 Task: Use a script to add two numbers if their sum doesn't exceed a specified maximum value.
Action: Mouse moved to (130, 276)
Screenshot: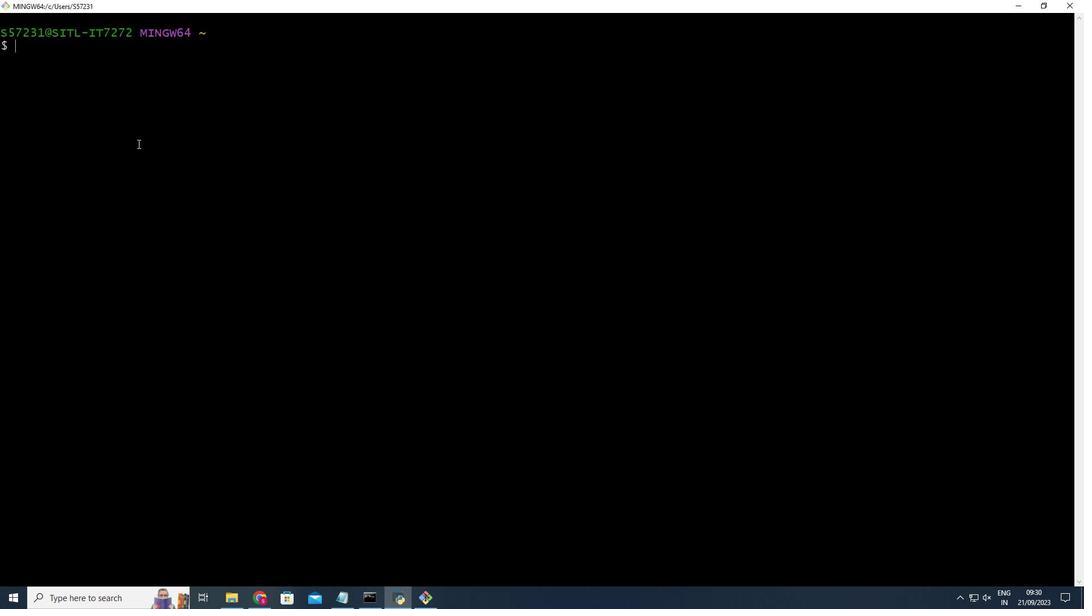 
Action: Mouse pressed left at (130, 276)
Screenshot: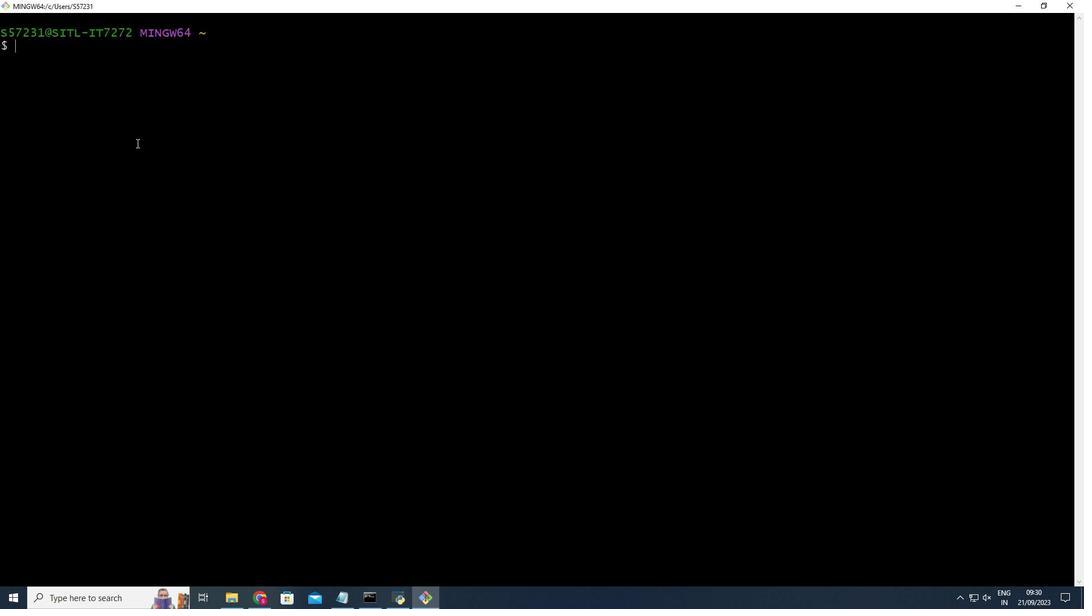 
Action: Mouse moved to (68, 346)
Screenshot: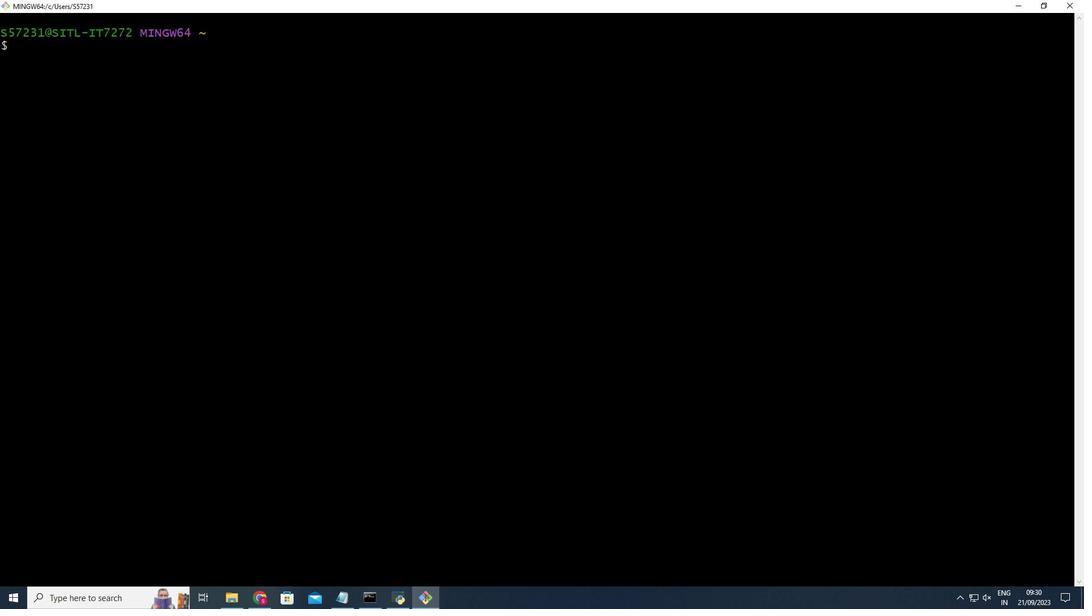 
Action: Key pressed mkdir<Key.space>t<Key.backspace>project<Key.shift_r>_11<Key.enter>cd<Key.space>project<Key.shift_r>_11<Key.enter>
Screenshot: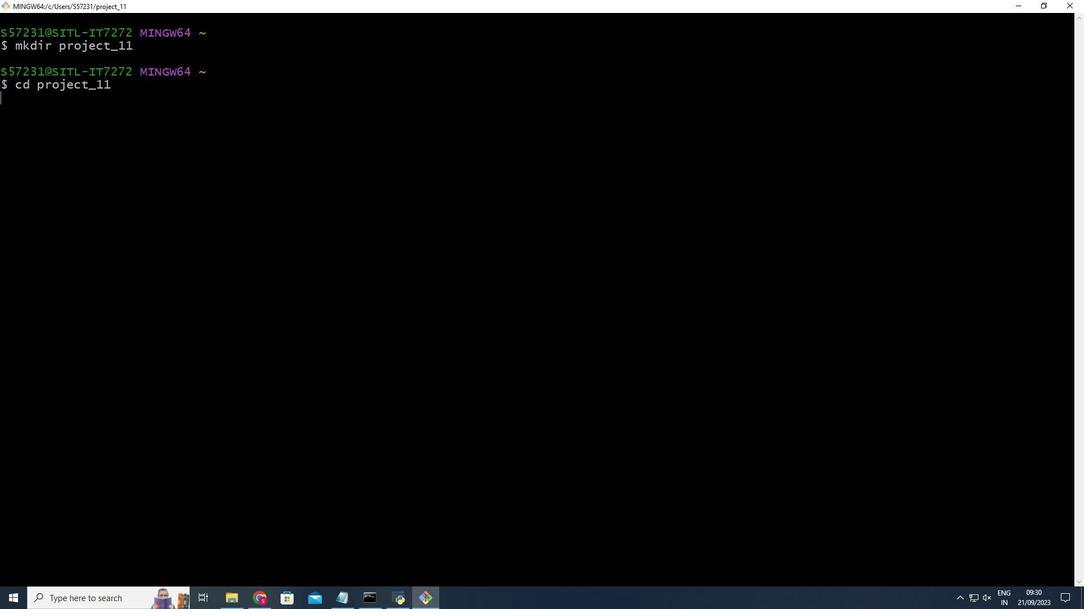 
Action: Mouse scrolled (68, 346) with delta (0, 0)
Screenshot: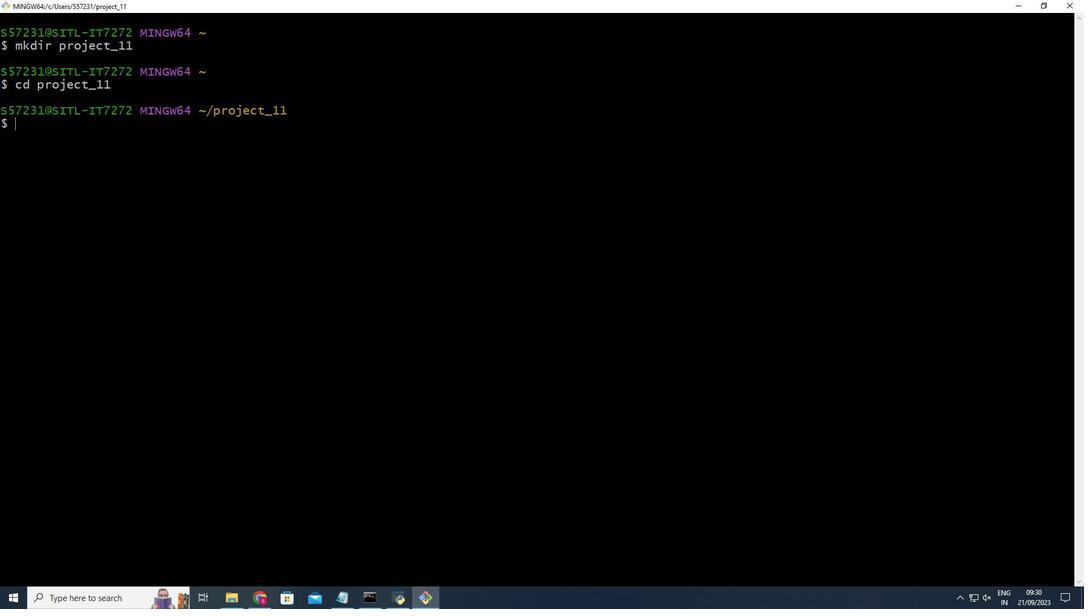 
Action: Mouse scrolled (68, 346) with delta (0, 0)
Screenshot: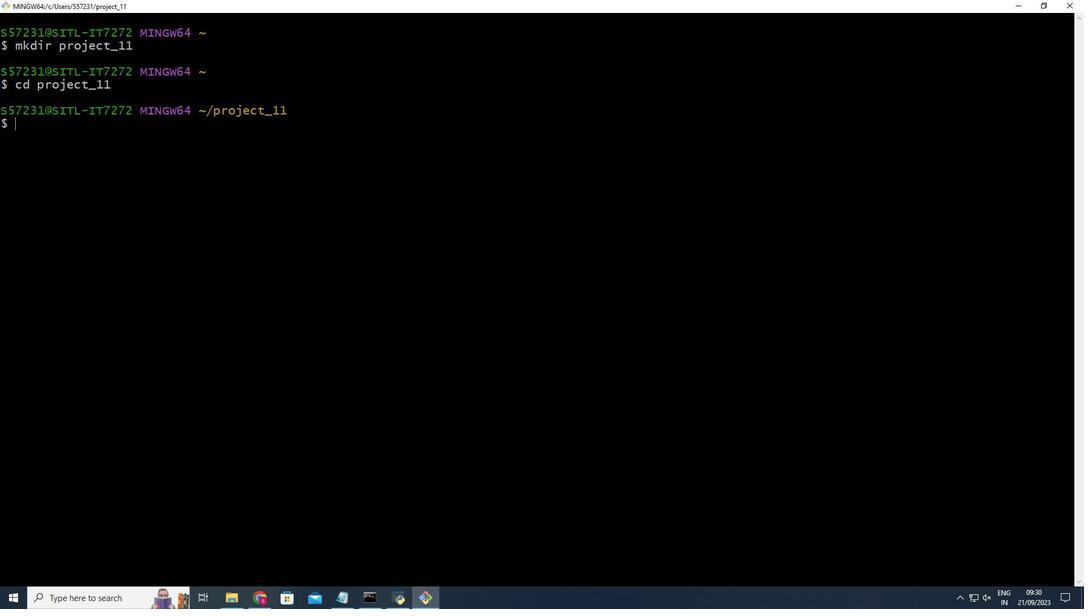 
Action: Mouse scrolled (68, 346) with delta (0, 0)
Screenshot: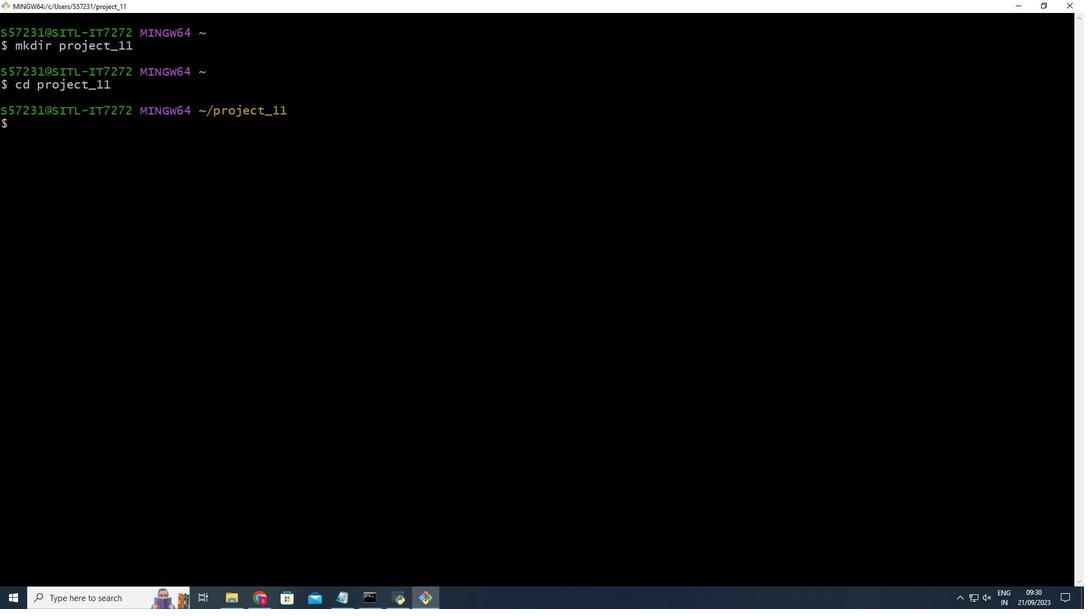 
Action: Key pressed touch<Key.space>script.sh<Key.enter>vim<Key.space>script.sh<Key.enter>i<Key.shift_r>#<Key.shift_r>!/bin/bash<Key.enter><Key.backspace><Key.enter><Key.shift_r>#<Key.space><Key.shift_r>Function<Key.space>to<Key.space>add<Key.space>two<Key.space>numbers<Key.space>if<Key.space>their<Key.space>must<Key.space><Key.backspace><Key.backspace><Key.backspace><Key.backspace><Key.backspace>sum<Key.space>does'<Key.backspace>n't<Key.space>exceed<Key.space>a<Key.space>maximum<Key.space>c<Key.backspace>value<Key.enter><Key.backspace><Key.backspace>add<Key.shift_r>_numbers<Key.shift_r>_with<Key.shift_r>_limit<Key.shift_r>()<Key.enter><Key.shift_r><Key.backspace><Key.space><Key.shift_r>{<Key.enter>local<Key.space>num1=<Key.shift_r>"<Key.shift_r>$1<Key.shift_r><Key.shift_r><Key.shift_r><Key.shift_r>"<Key.enter>local<Key.space>num2-<Key.backspace>=<Key.shift_r>"<Key.shift_r>$<Key.shift_r>2<Key.shift_r>"<Key.enter>local<Key.space>max<Key.shift_r>_value=<Key.shift_r>"<Key.shift_r>$<Key.shift_r>"<Key.down>3<Key.backspace><Key.backspace>3<Key.shift_r>"<Key.enter><Key.enter><Key.shift_r>#<Key.space>check<Key.space>if<Key.space>the<Key.space>sum<Key.space>of<Key.space>num1<Key.space>and<Key.space>num2<Key.space>exceeds<Key.space>the<Key.space>max<Key.shift_r>_value<Key.space><Key.backspace><Key.enter><Key.backspace><Key.backspace>if<Key.space>[<Key.space><Key.shift_r>"<Key.shift_r>$<Key.shift_r>((num1+<Key.space>num2<Key.shift_r><Key.shift_r><Key.shift_r><Key.shift_r><Key.shift_r><Key.shift_r>))"<Key.space>-le<Key.space><Key.shift_r>"<Key.shift_r>$max<Key.shift_r>_value<Key.shift_r>"<Key.space>];<Key.space>then<Key.enter>echo<Key.space><Key.shift_r>"<Key.shift_r>Sum<Key.space>of<Key.space><Key.shift_r>$num1<Key.space>and<Key.space><Key.shift_r>$num2<Key.space>is<Key.space>within<Key.space>the<Key.space>limit<Key.space><Key.shift_r><Key.shift_r><Key.shift_r><Key.shift_r><Key.shift_r><Key.shift_r><Key.shift_r><Key.shift_r>(<Key.shift_r>$max<Key.shift_r>_value<Key.shift_r><Key.shift_r><Key.shift_r><Key.shift_r><Key.shift_r><Key.shift_r><Key.shift_r>).<Key.shift_r>"<Key.enter>result=<Key.shift_r><Key.shift_r><Key.shift_r><Key.shift_r><Key.shift_r><Key.shift_r><Key.shift_r><Key.shift_r><Key.shift_r><Key.shift_r><Key.shift_r><Key.shift_r><Key.shift_r><Key.shift_r><Key.shift_r><Key.shift_r><Key.shift_r><Key.shift_r><Key.shift_r><Key.shift_r><Key.shift_r><Key.shift_r>$<Key.shift_r><Key.shift_r><Key.shift_r>((num1<Key.space>+<Key.space>num2<Key.shift_r><Key.shift_r><Key.shift_r><Key.shift_r><Key.shift_r><Key.shift_r><Key.shift_r>))<Key.enter>echo<Key.space><Key.shift_r>"<Key.shift_r>Result<Key.shift_r>:<Key.space><Key.shift_r>$result<Key.shift_r>"<Key.enter><Key.backspace>else<Key.enter>echo<Key.space><Key.shift_r><Key.shift_r><Key.shift_r><Key.shift_r><Key.shift_r><Key.shift_r><Key.shift_r>"<Key.shift_r><Key.shift_r><Key.shift_r><Key.shift_r><Key.shift_r>E<Key.backspace><Key.shift_r>Error<Key.shift_r>:<Key.space><Key.shift_r>The<Key.space>sum<Key.space>of<Key.space><Key.shift_r>$num1<Key.space>and<Key.space><Key.shift_r>$num2<Key.space>exceeds<Key.space>the<Key.space>limit<Key.space><Key.shift_r>(<Key.shift_r>$max<Key.shift_r>_vale<Key.shift_r>)<Key.left><Key.left>u<Key.right><Key.right><Key.right><Key.shift_r><Key.shift_r><Key.shift_r><Key.shift_r>.<Key.shift_r>"<Key.enter><Key.backspace>fi<Key.enter><Key.backspace><Key.shift_r>}<Key.enter><Key.enter><Key.enter><Key.shift_r><Key.shift_r><Key.shift_r>#<Key.space>example<Key.space>
Screenshot: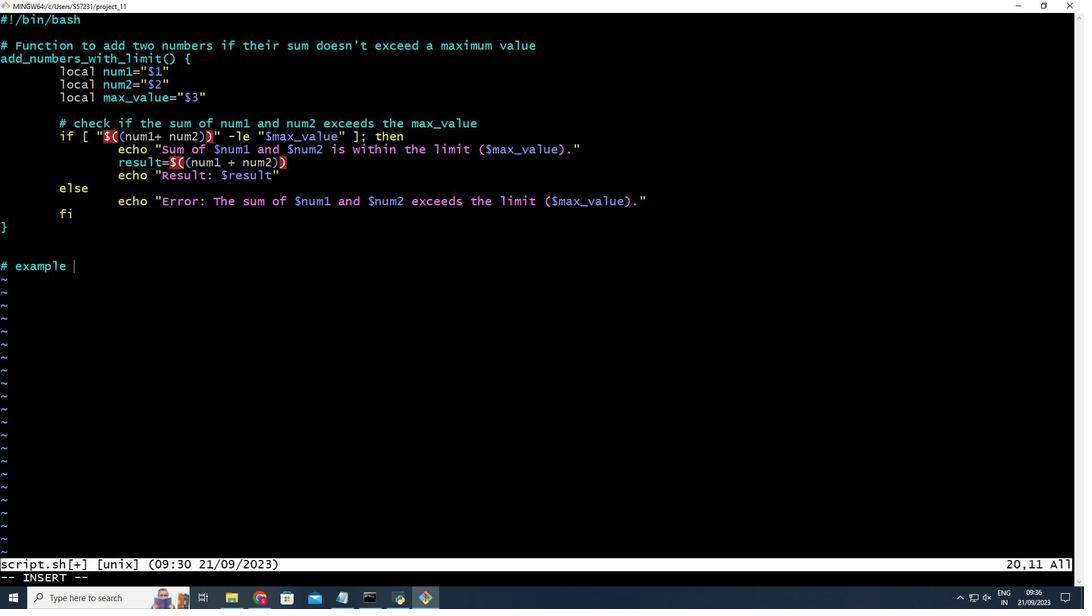 
Action: Mouse scrolled (68, 346) with delta (0, 0)
Screenshot: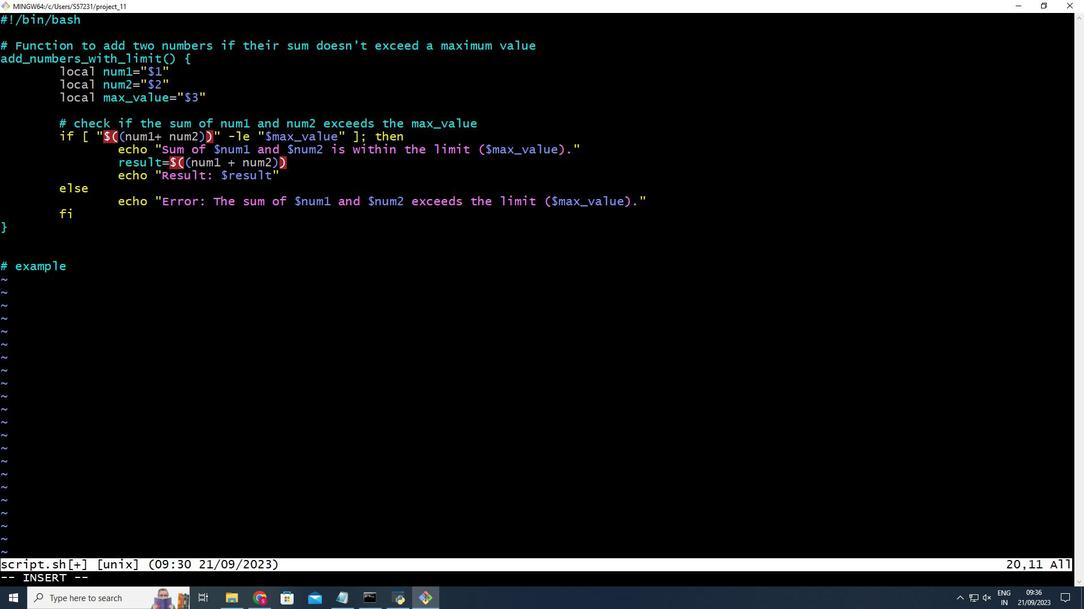 
Action: Mouse scrolled (68, 346) with delta (0, 0)
Screenshot: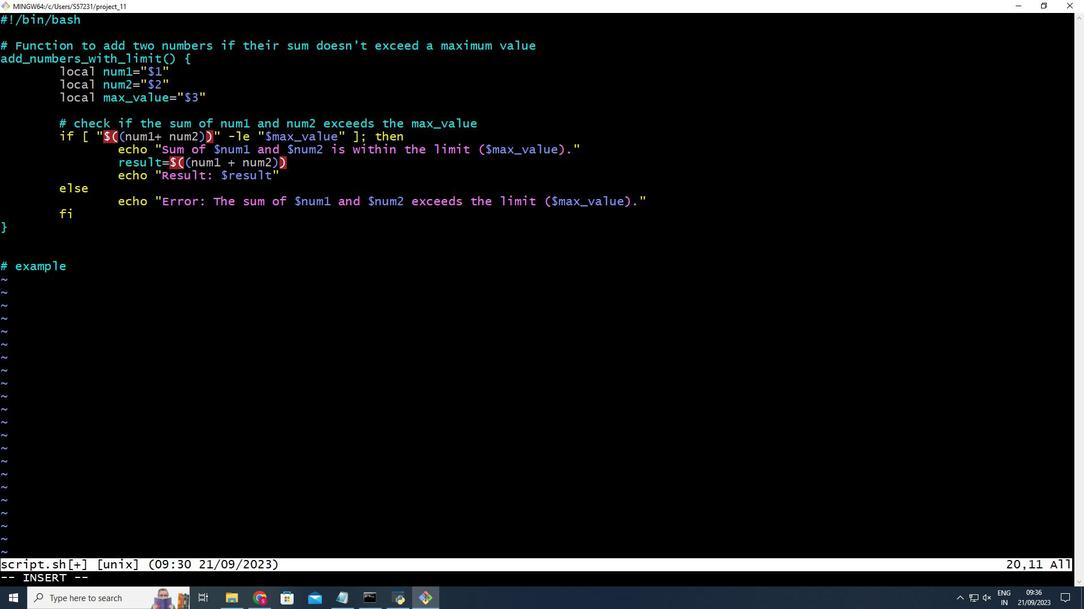 
Action: Mouse scrolled (68, 346) with delta (0, 0)
Screenshot: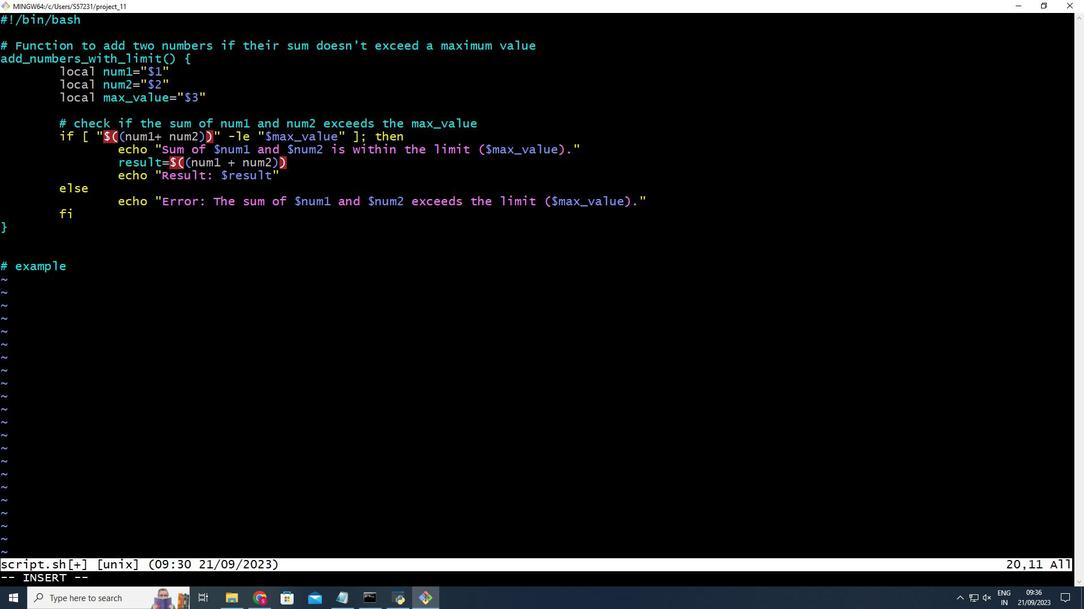 
Action: Key pressed usage<Key.shift_r>:<Key.enter>call<Key.space>the<Key.space>function<Key.space>with<Key.space>two<Key.space>numbers<Key.space>and<Key.space>a<Key.space>maximum<Key.space>value<Key.enter><Key.backspace><Key.backspace>add<Key.shift_r><Key.shift_r><Key.shift_r><Key.shift_r>_numbers<Key.shift_r>_with<Key.shift_r>_limit<Key.space>5<Key.space>3<Key.space>10<Key.esc><Key.shift_r>:wq<Key.shift_r>!<Key.enter>chmodd<Key.space><Key.backspace><Key.backspace><Key.space>+x<Key.space>script.sh<Key.enter>./script.sh<Key.enter>
Screenshot: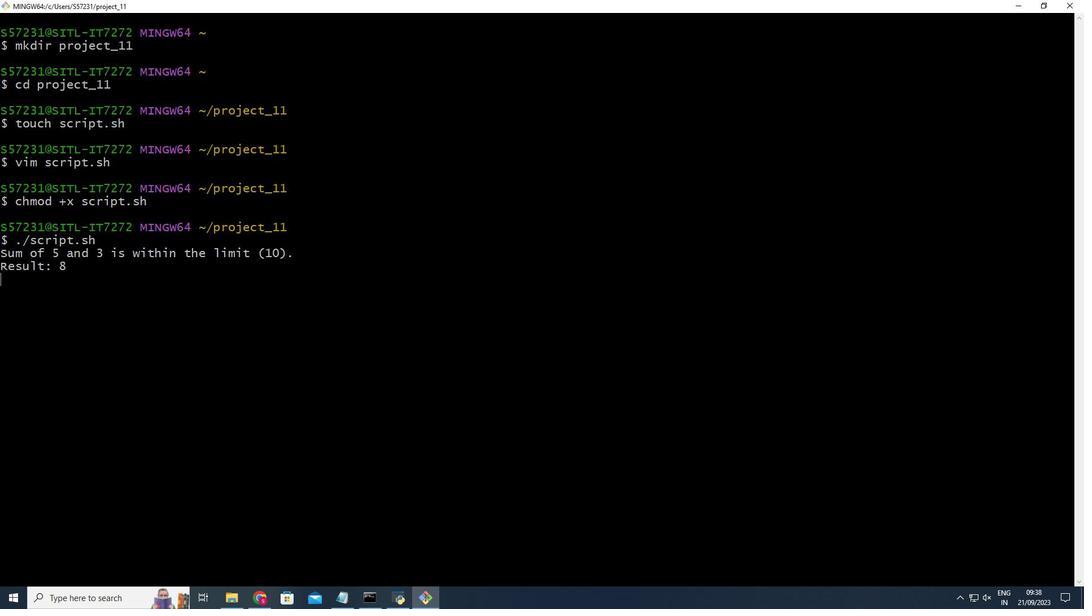 
Action: Mouse moved to (72, 339)
Screenshot: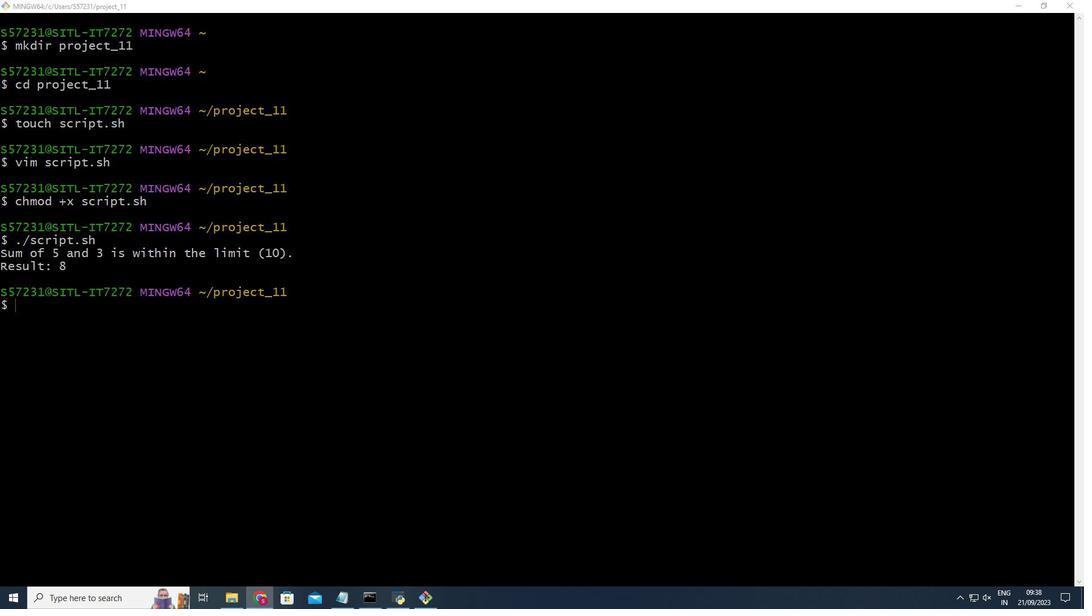 
Action: Mouse pressed left at (72, 339)
Screenshot: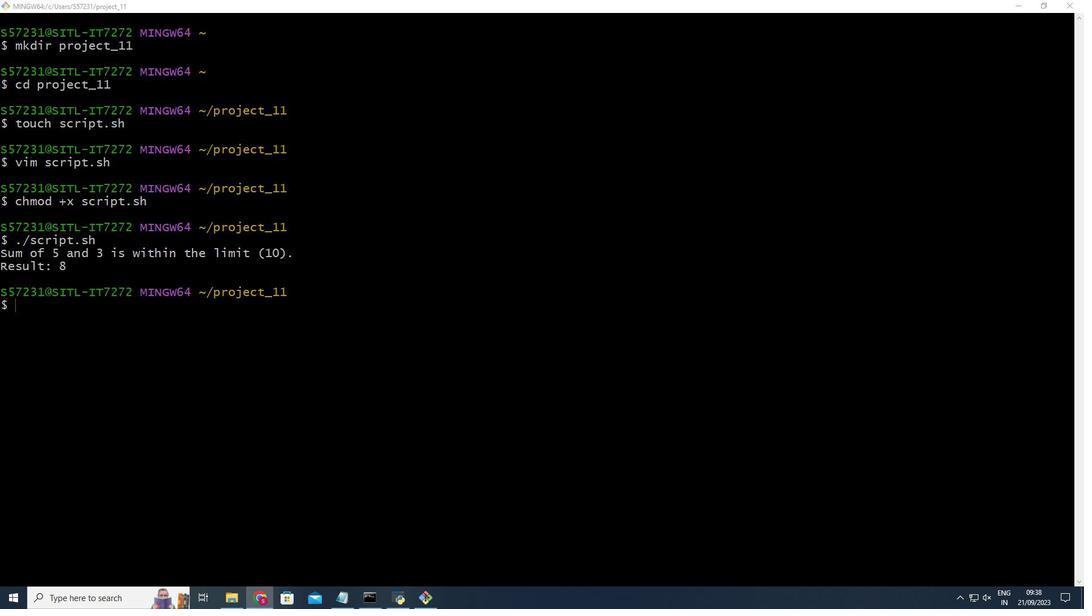 
Action: Mouse moved to (82, 338)
Screenshot: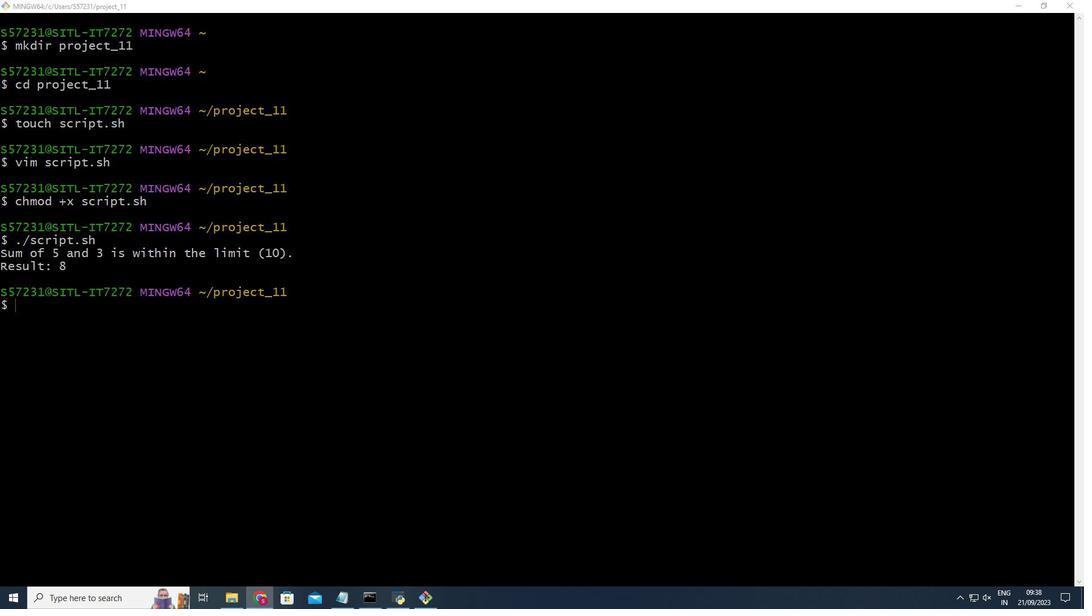
Action: Mouse pressed left at (82, 338)
Screenshot: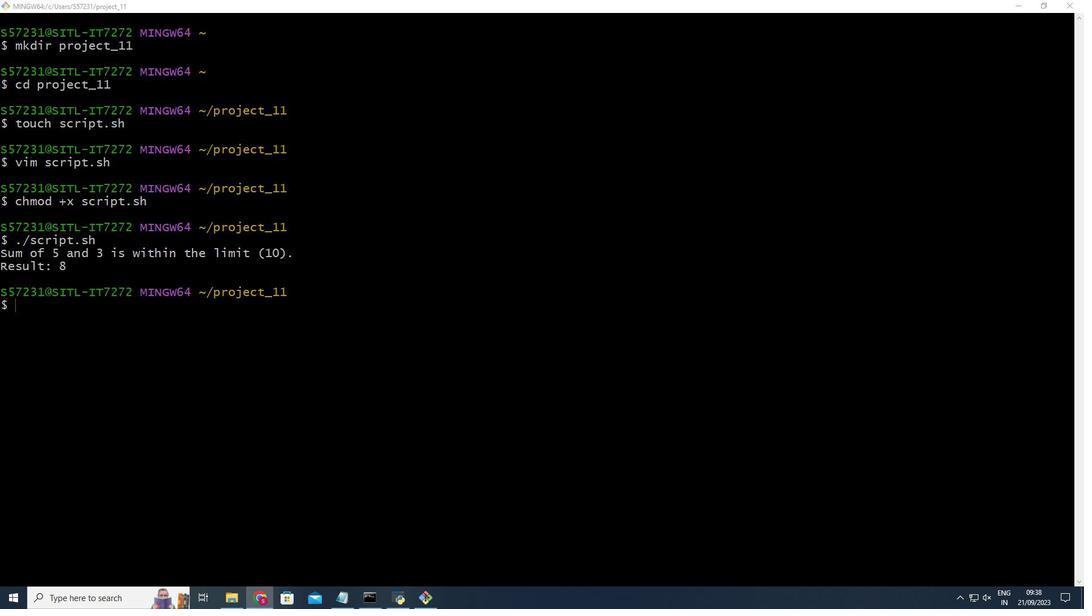
Action: Mouse moved to (82, 341)
Screenshot: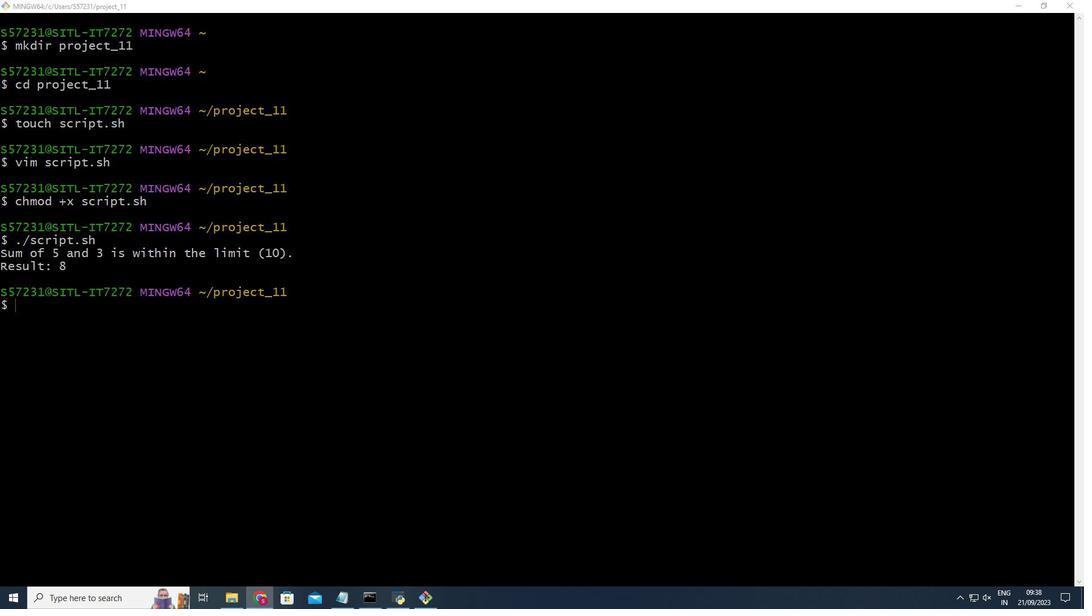 
Action: Mouse pressed left at (82, 341)
Screenshot: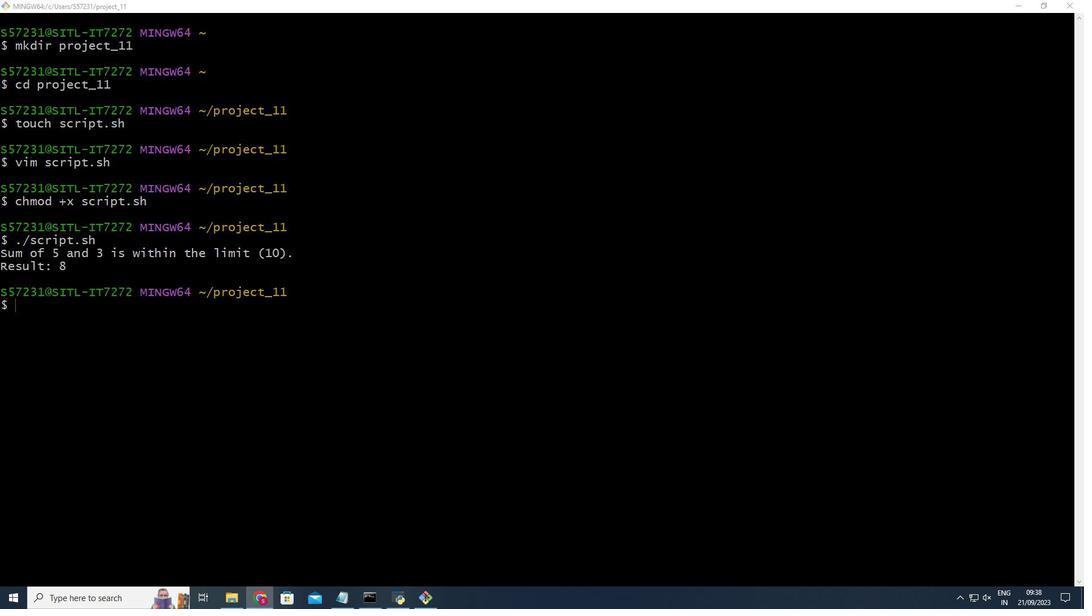 
Action: Mouse moved to (89, 337)
Screenshot: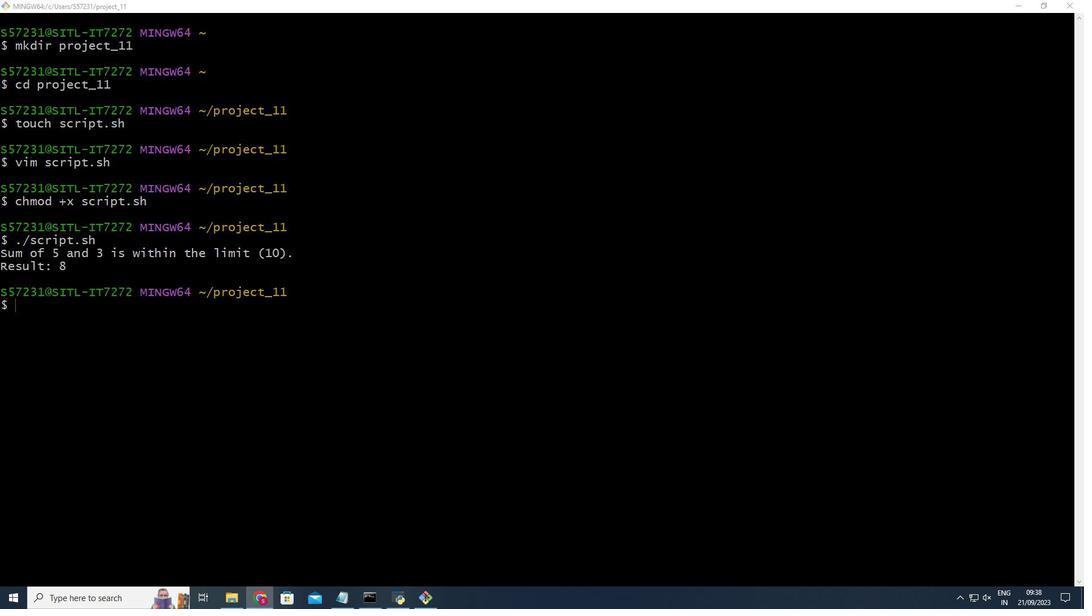 
Action: Mouse pressed left at (89, 337)
Screenshot: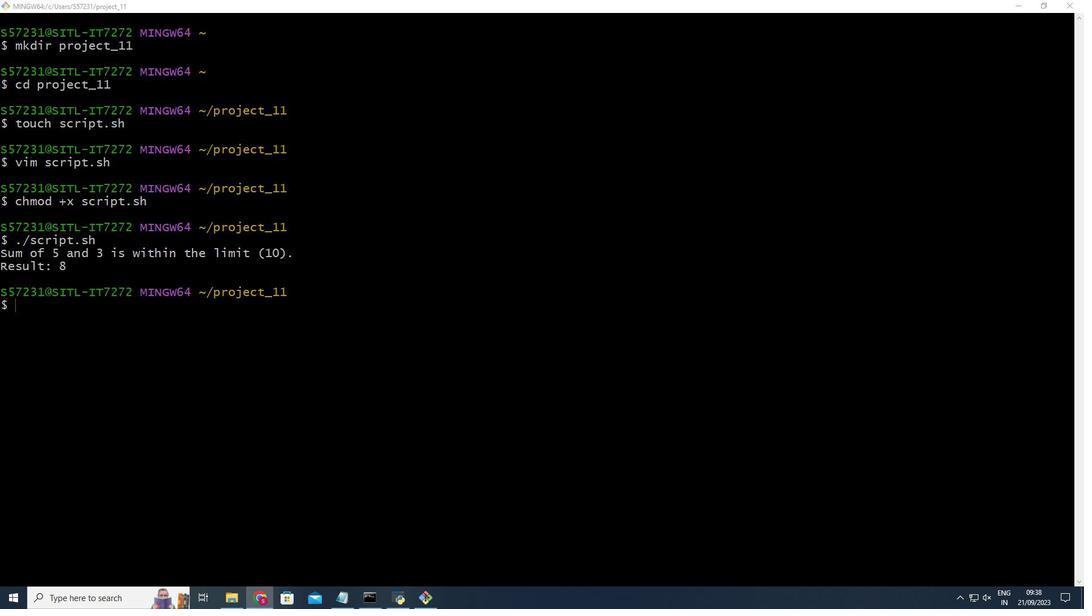 
Action: Mouse moved to (90, 359)
Screenshot: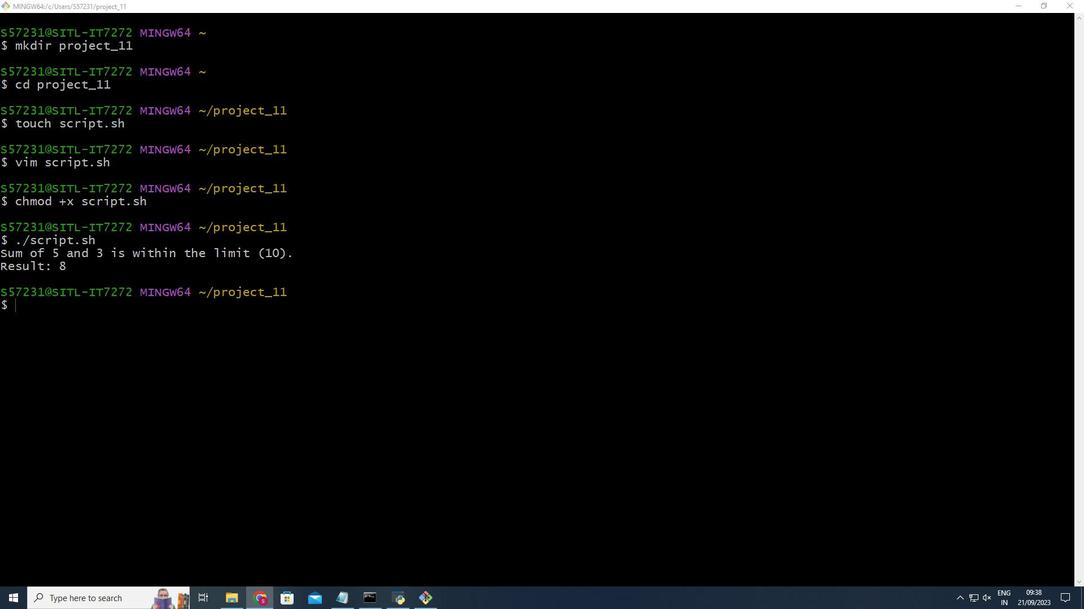 
Action: Mouse scrolled (90, 359) with delta (0, 0)
Screenshot: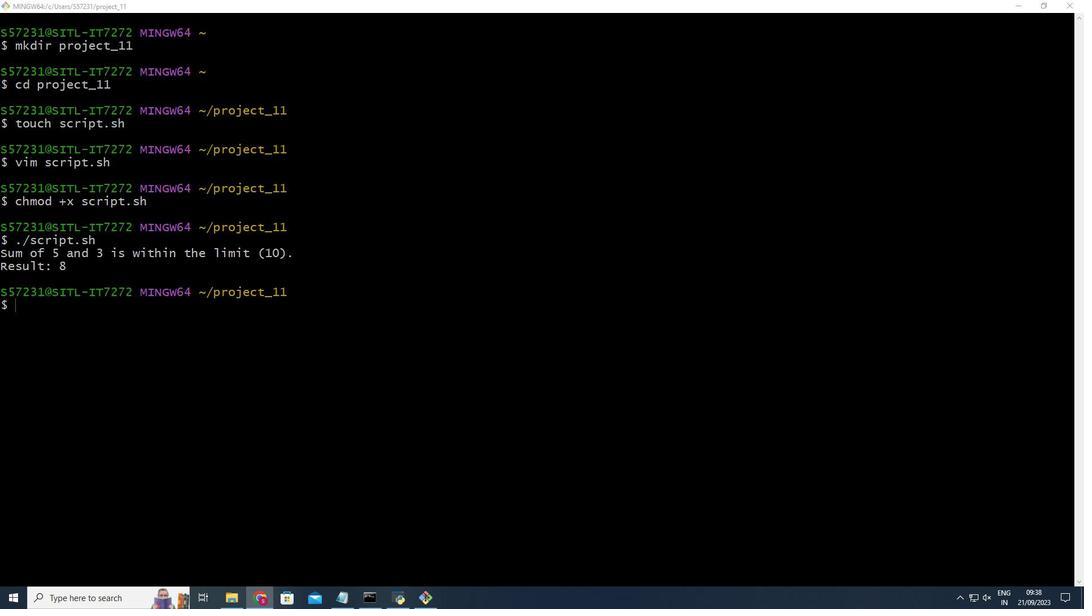 
Action: Mouse scrolled (90, 359) with delta (0, 0)
Screenshot: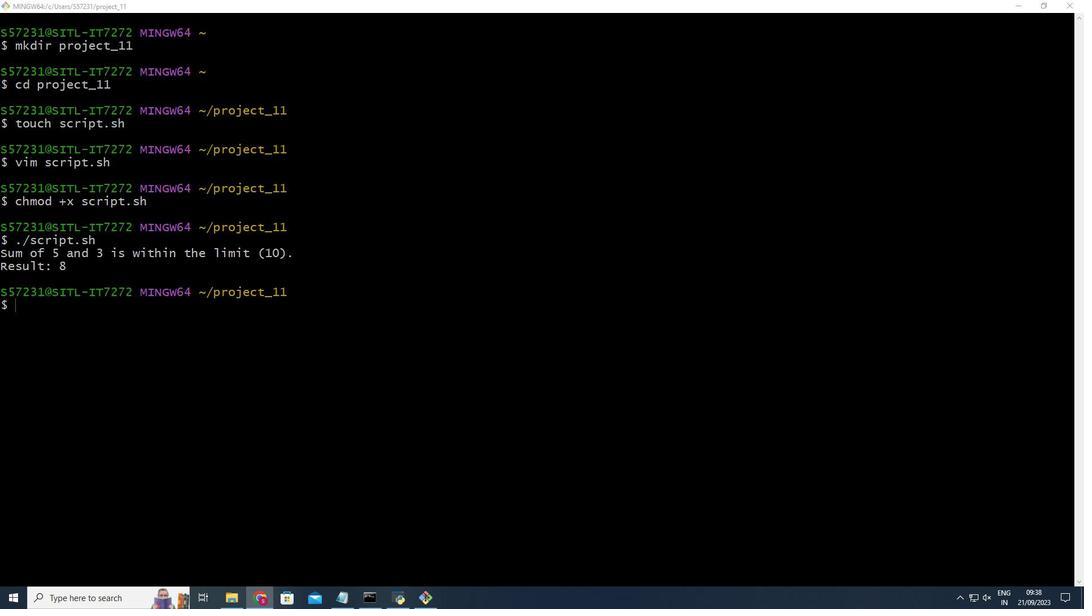 
Action: Mouse moved to (136, 344)
Screenshot: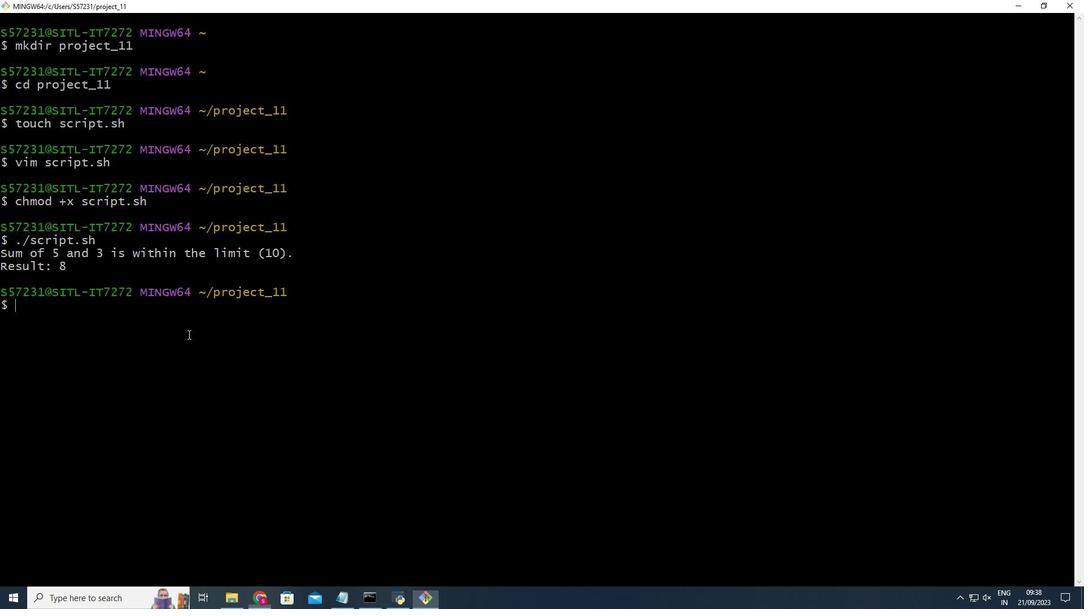 
Action: Mouse pressed left at (136, 344)
Screenshot: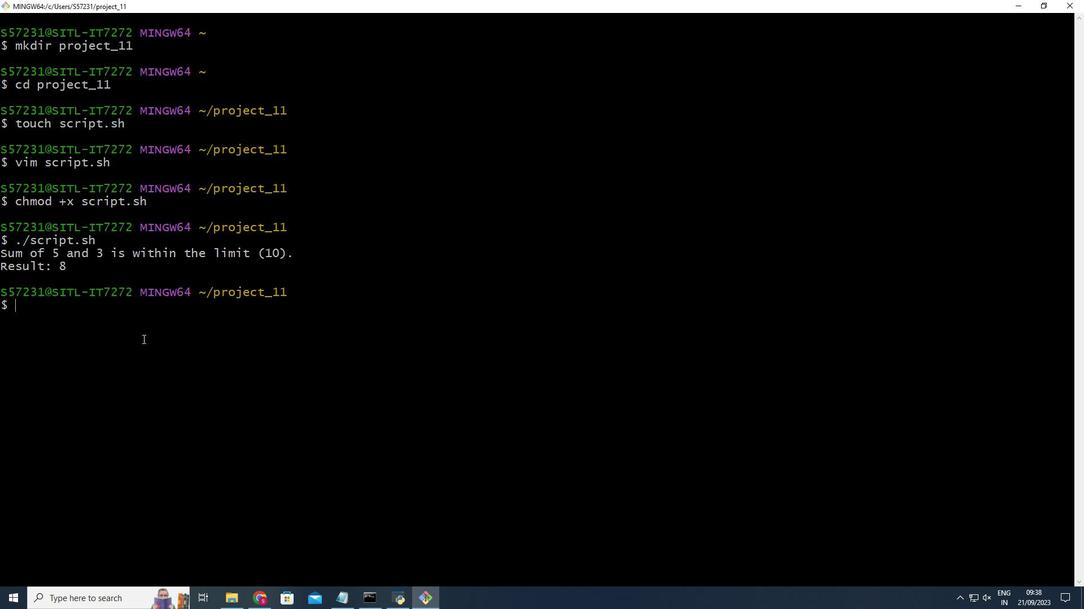 
Action: Mouse moved to (98, 349)
Screenshot: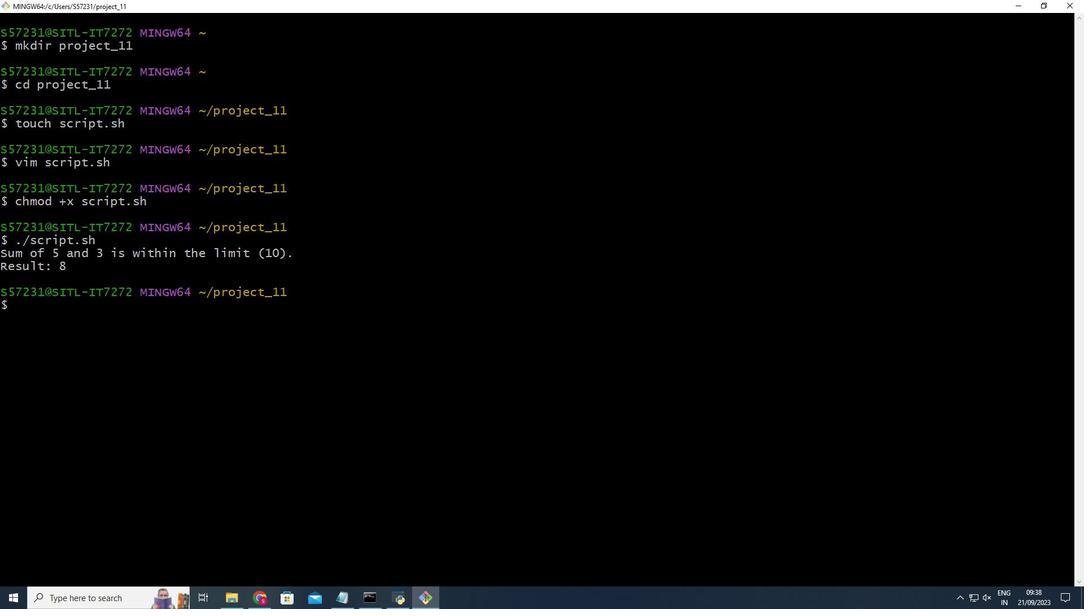 
Action: Mouse scrolled (98, 350) with delta (0, 0)
Screenshot: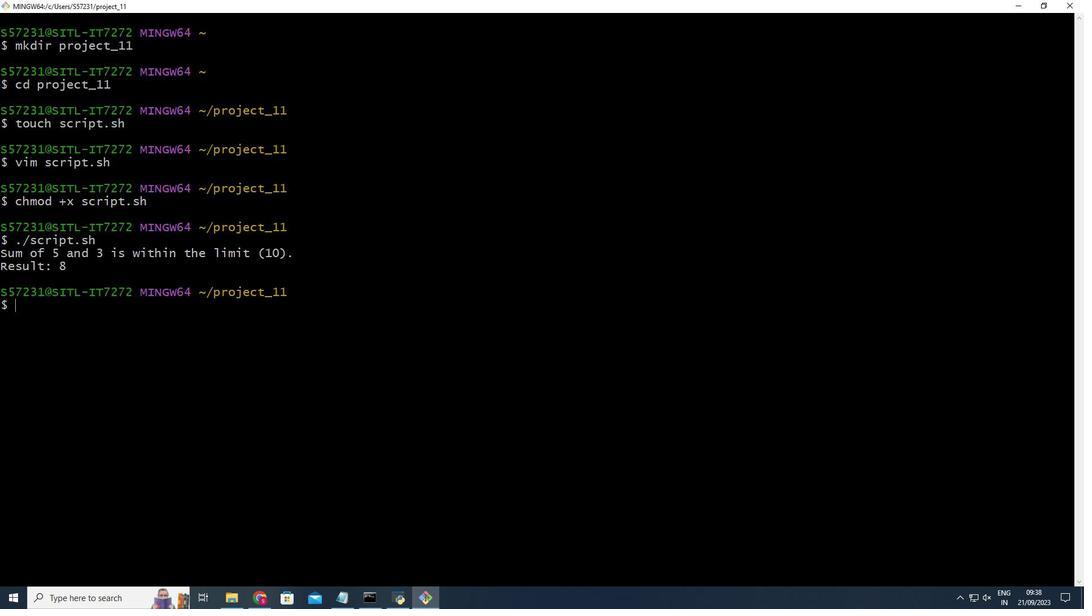 
Action: Key pressed c<Key.backspace>vim<Key.space>script.sh<Key.enter><Key.up>i<Key.up><Key.up><Key.up><Key.up><Key.up><Key.up><Key.right><Key.right><Key.right><Key.right><Key.right><Key.right><Key.right><Key.right><Key.right><Key.right><Key.right><Key.right><Key.right><Key.right><Key.right><Key.right><Key.right><Key.right><Key.right><Key.right><Key.right><Key.right><Key.right><Key.right><Key.right><Key.right><Key.right><Key.right><Key.right><Key.right><Key.right><Key.right><Key.right><Key.right><Key.right><Key.right><Key.right><Key.right><Key.right><Key.right><Key.right><Key.right><Key.right><Key.right><Key.right><Key.right><Key.right><Key.right><Key.right><Key.right><Key.right>
Screenshot: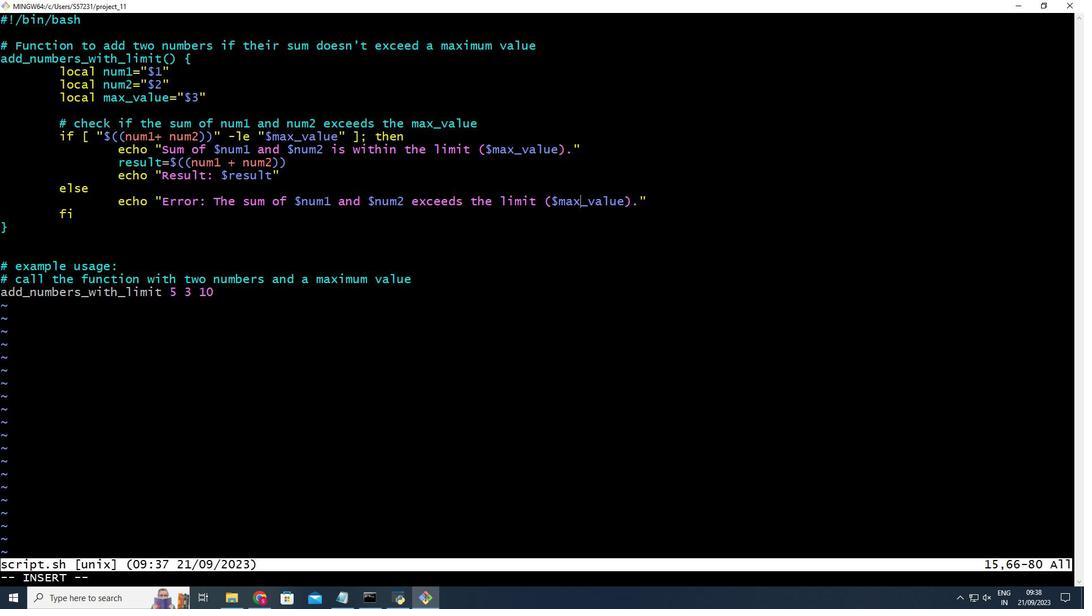 
Action: Mouse moved to (98, 349)
Screenshot: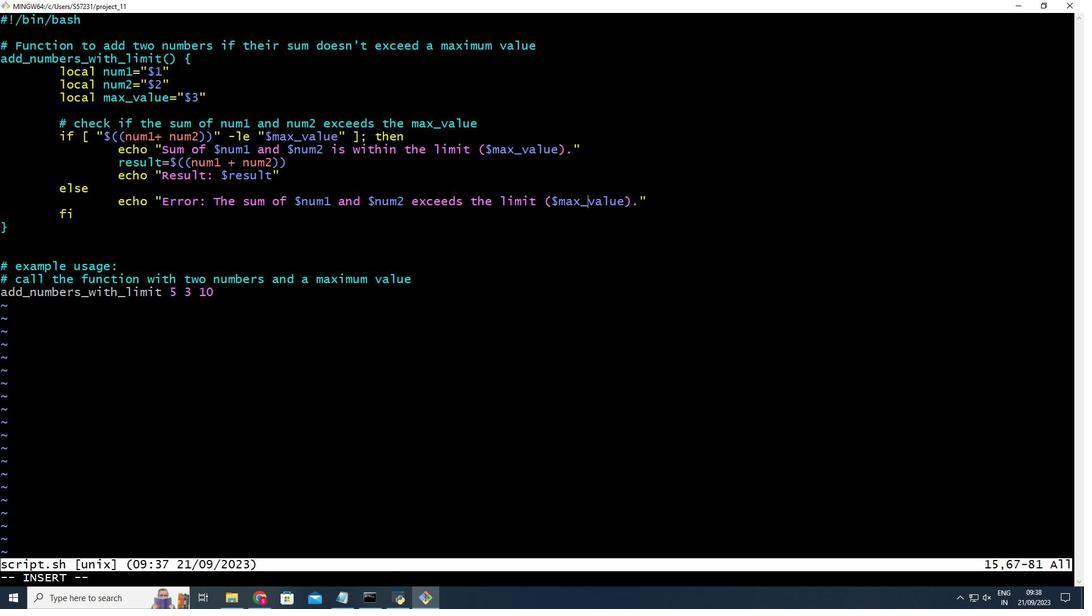 
Action: Key pressed <Key.right><Key.right><Key.right><Key.right><Key.right><Key.right><Key.right><Key.right><Key.left><Key.backspace><Key.left><Key.left><Key.left><Key.left><Key.left><Key.left><Key.left><Key.left><Key.left><Key.left><Key.left><Key.right><Key.backspace><Key.esc><Key.shift_r>:<Key.shift_r>Wq<Key.shift_r>!<Key.enter><Key.esc>wq<Key.shift_r>!<Key.shift_r>:wq<Key.shift_r>!<Key.enter>chmod<Key.space>+x<Key.space>script.sh<Key.enter>./script.sh<Key.enter>cat<Key.space>script.sh<Key.enter>vims<Key.space><Key.backspace><Key.backspace><Key.space>script.sh<Key.enter>i<Key.up><Key.up><Key.up><Key.up><Key.right><Key.right><Key.right><Key.backspace><Key.left><Key.left><Key.left><Key.left><Key.left><Key.left><Key.left><Key.left><Key.left><Key.left><Key.backspace><Key.down><Key.down><Key.esc><Key.shift_r>:wq<Key.shift_r>!<Key.enter>chmod<Key.space>+s<Key.space>script.sh<Key.enter>./scro<Key.backspace>ipt.sh<Key.enter>vim<Key.space>script.sh<Key.enter>i<Key.up><Key.down><Key.down><Key.down><Key.down><Key.down><Key.down><Key.down><Key.down><Key.down><Key.down><Key.left><Key.left><Key.right><Key.right><Key.backspace><Key.backspace>7<Key.esc><Key.shift_r>:wq<Key.shift_r>!<Key.enter>chmod+<Key.space><Key.backspace><Key.backspace><Key.space>+x<Key.space>script.sh<Key.enter>./script.sh<Key.enter>
Screenshot: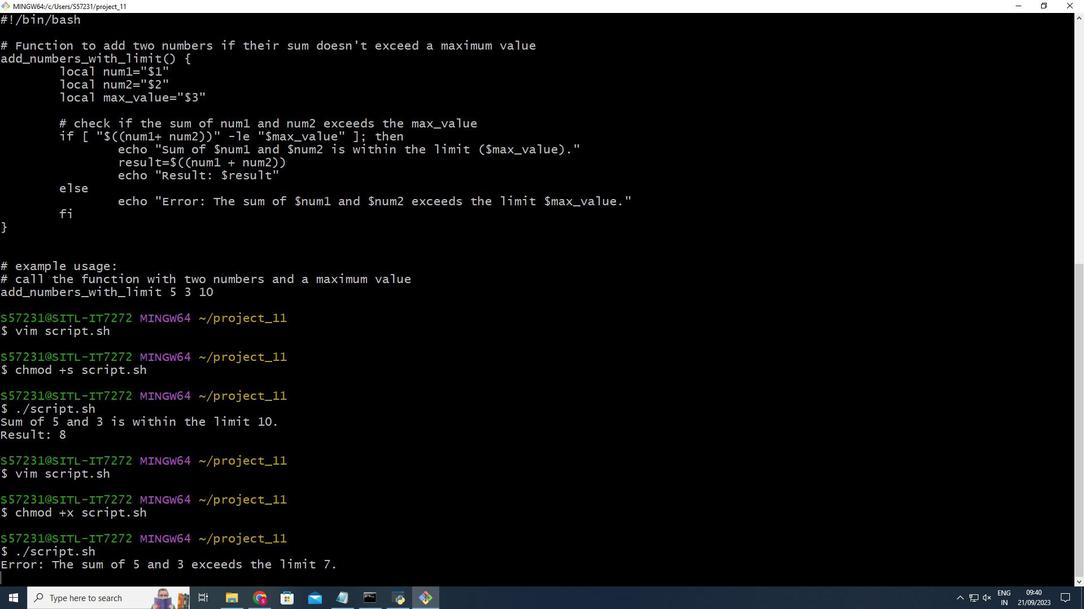 
Action: Mouse moved to (63, 410)
Screenshot: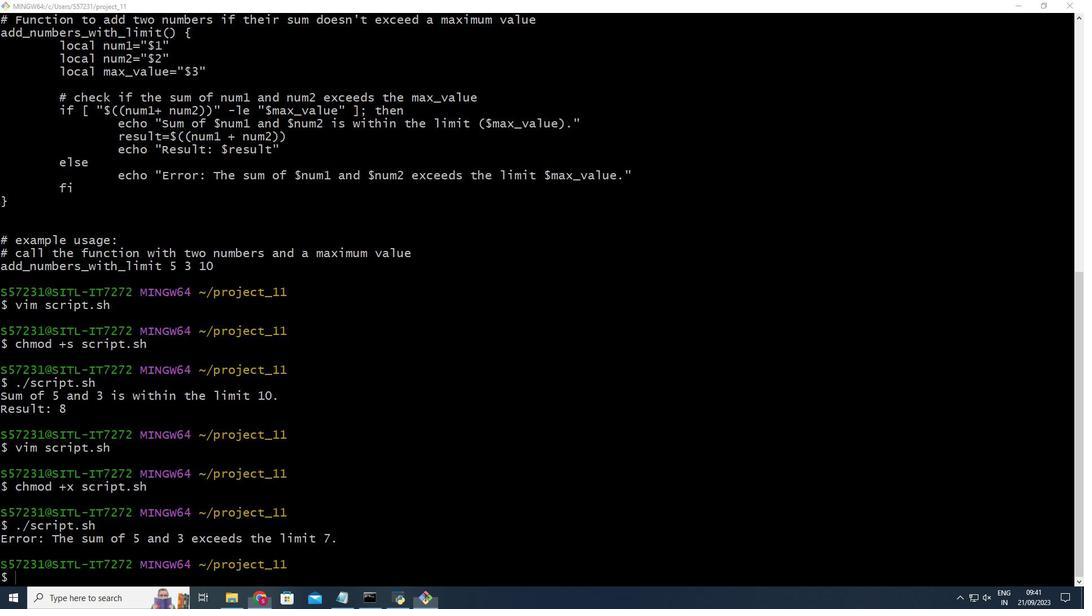 
Action: Mouse pressed left at (63, 410)
Screenshot: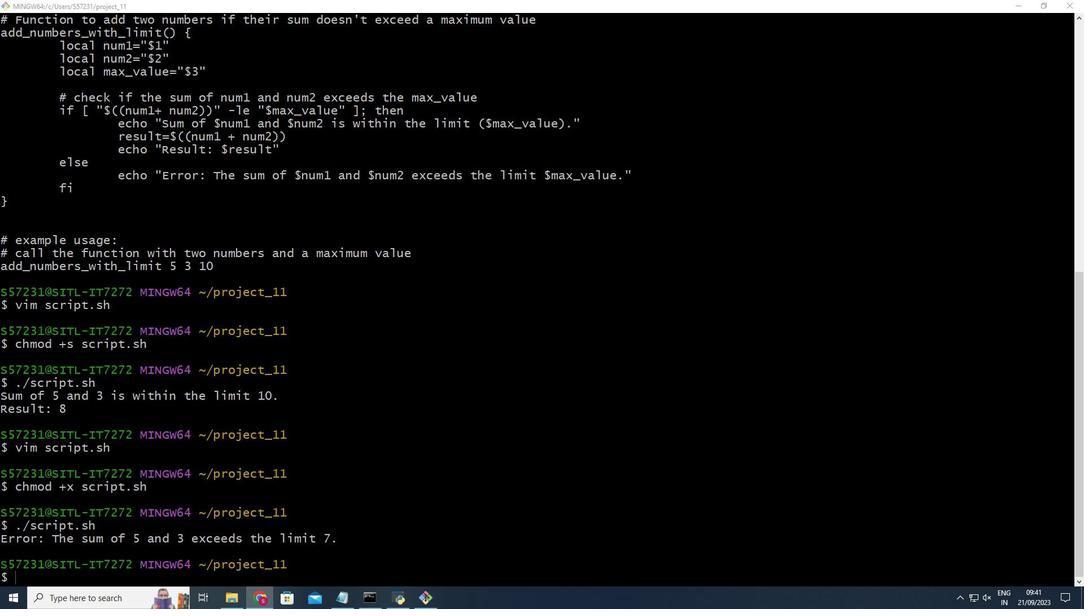
Action: Mouse moved to (63, 412)
Screenshot: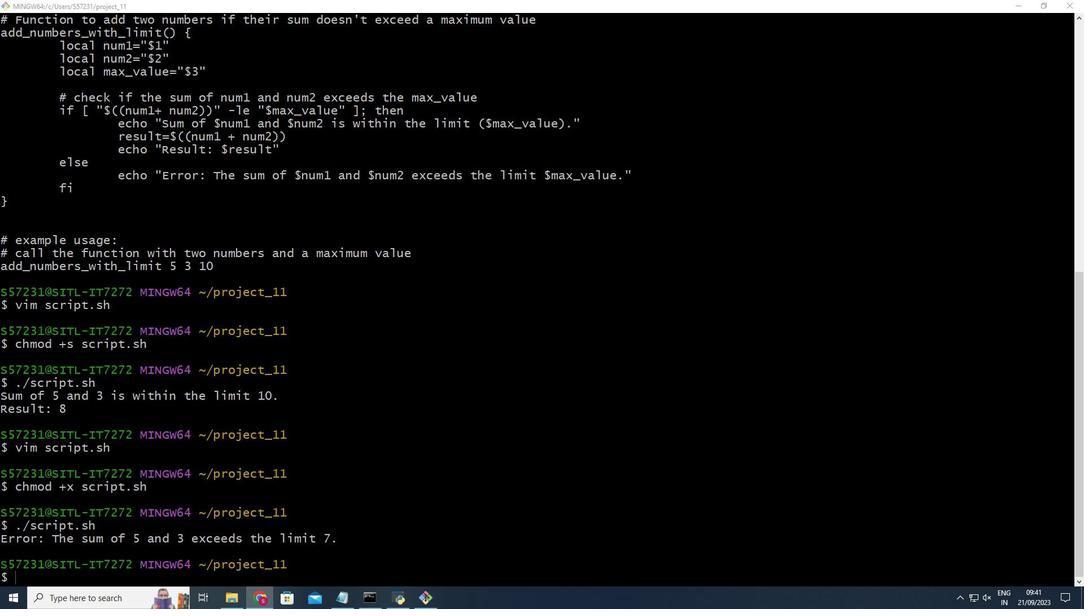 
Action: Mouse pressed left at (63, 412)
Screenshot: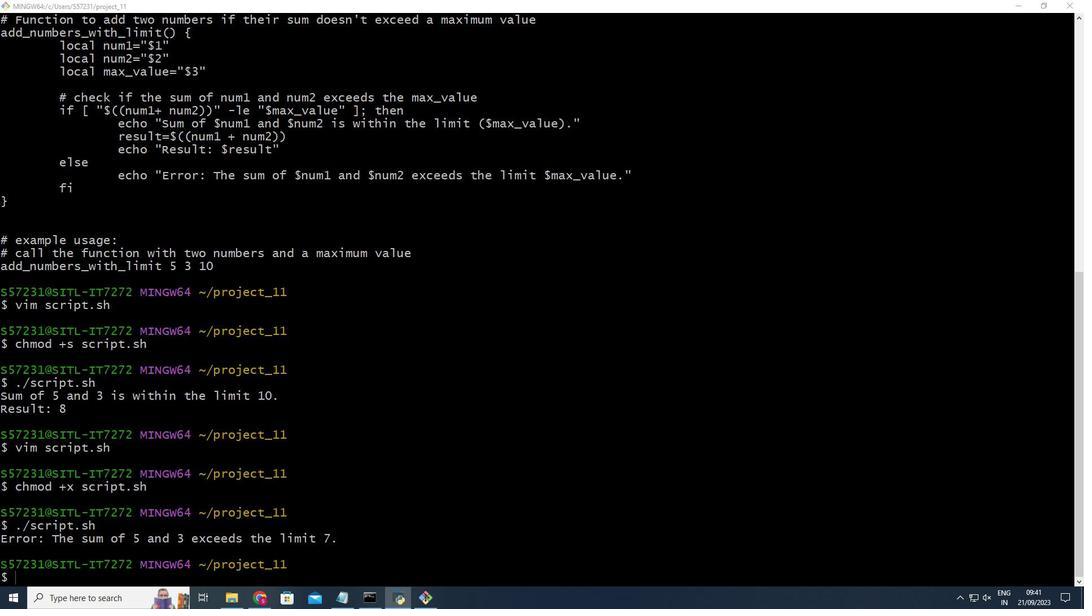 
Action: Mouse moved to (53, 383)
Screenshot: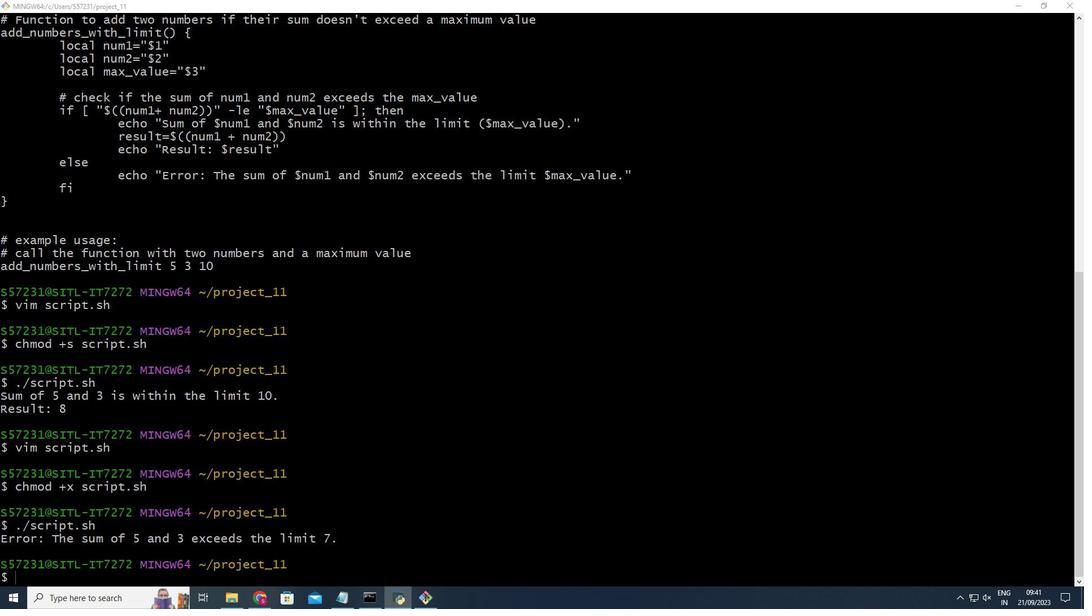 
Action: Mouse pressed left at (53, 383)
Screenshot: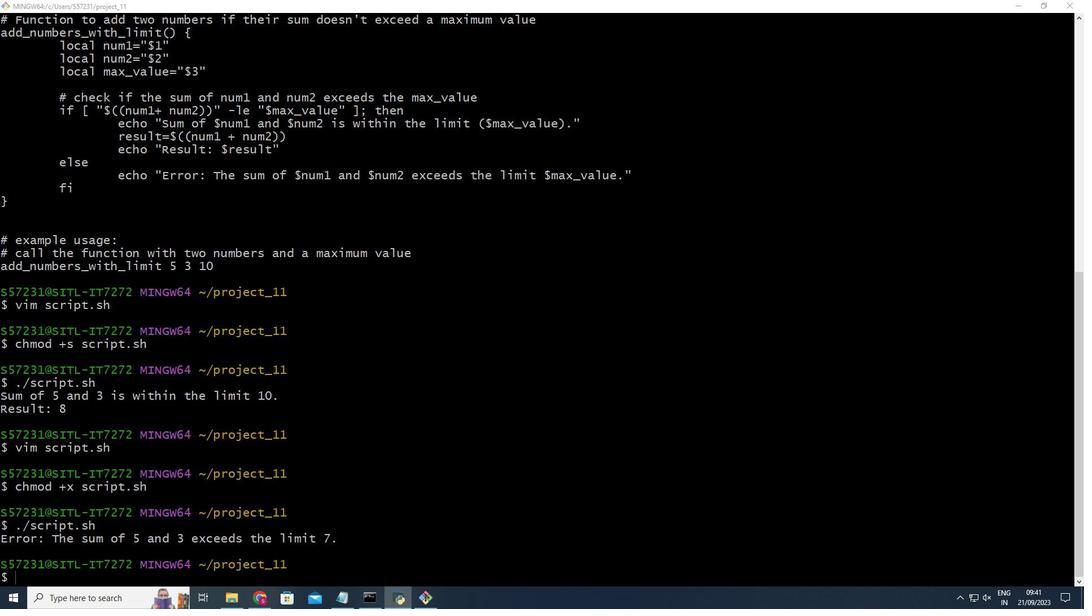 
